 Task: Set the Layer B code rate for the ISDB-T reception parameter to 3/4.
Action: Mouse moved to (109, 14)
Screenshot: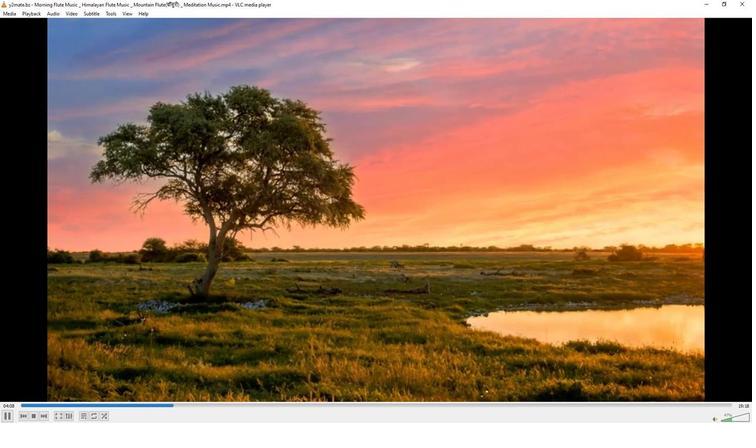
Action: Mouse pressed left at (109, 14)
Screenshot: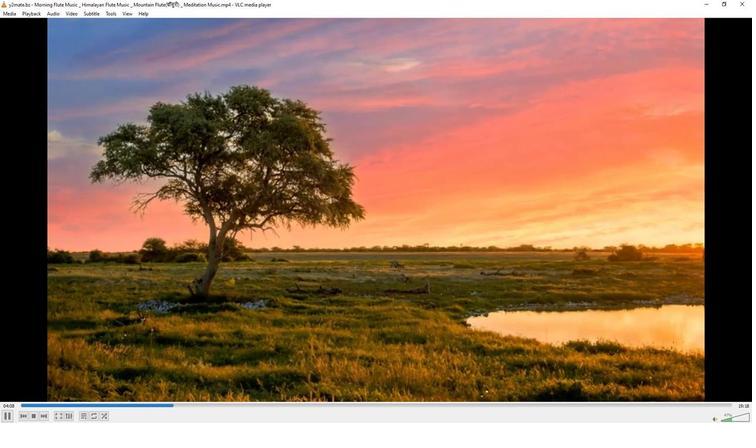 
Action: Mouse moved to (115, 103)
Screenshot: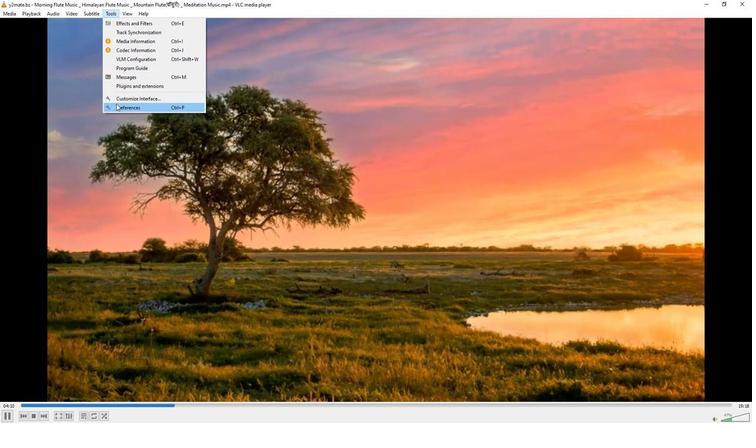 
Action: Mouse pressed left at (115, 103)
Screenshot: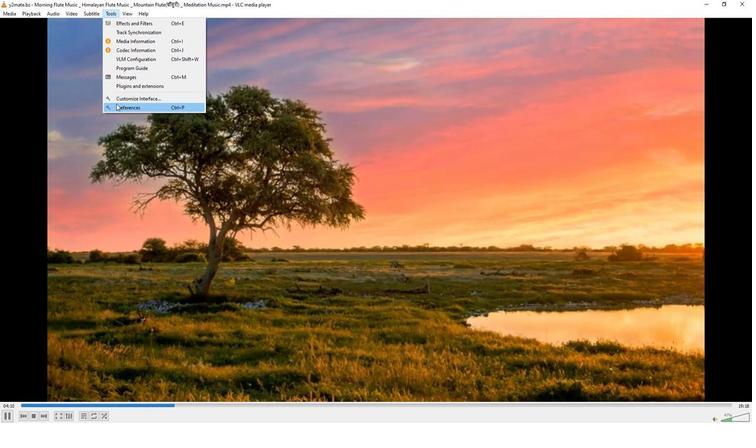 
Action: Mouse moved to (247, 345)
Screenshot: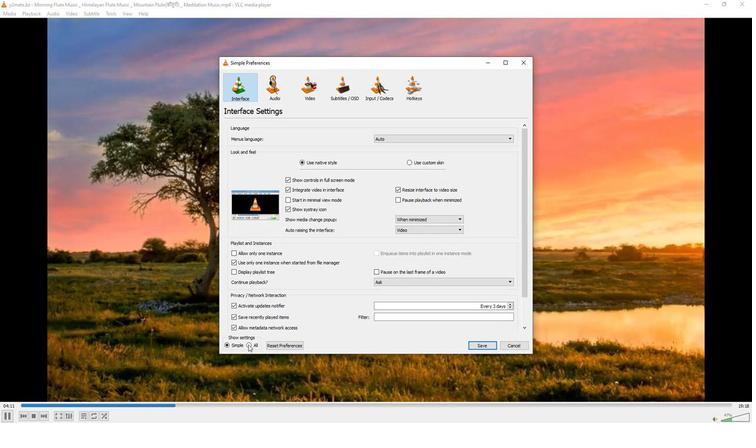 
Action: Mouse pressed left at (247, 345)
Screenshot: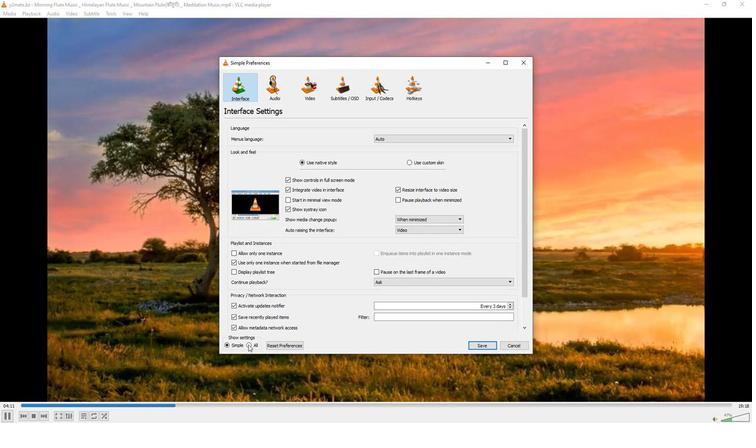 
Action: Mouse moved to (236, 211)
Screenshot: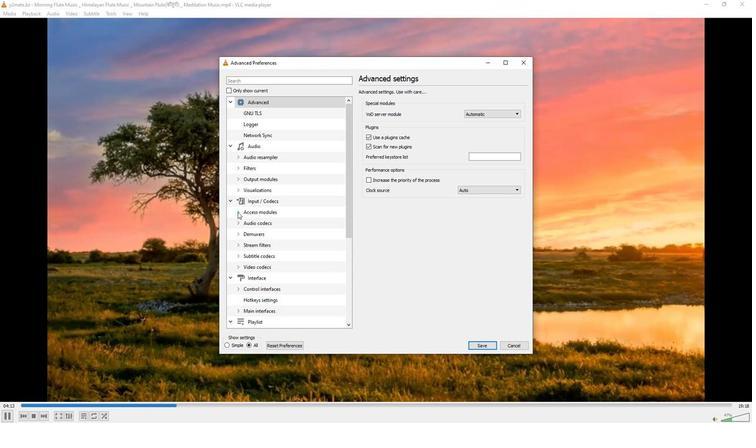 
Action: Mouse pressed left at (236, 211)
Screenshot: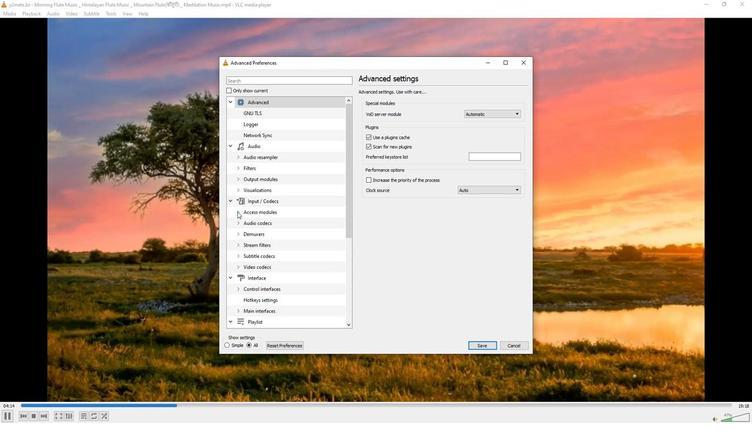 
Action: Mouse moved to (253, 277)
Screenshot: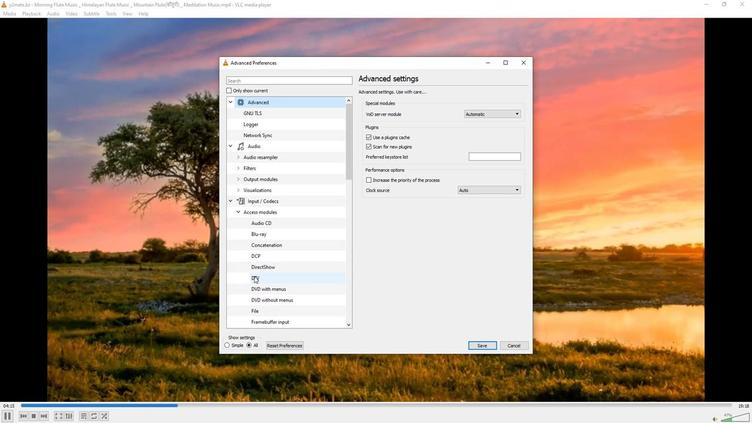 
Action: Mouse pressed left at (253, 277)
Screenshot: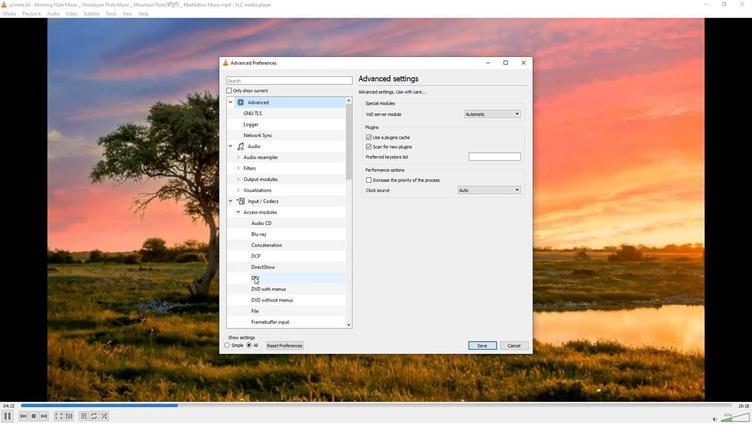 
Action: Mouse moved to (511, 310)
Screenshot: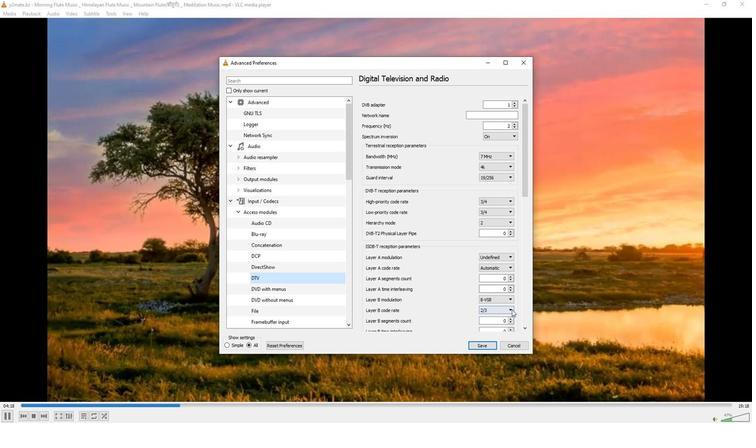 
Action: Mouse pressed left at (511, 310)
Screenshot: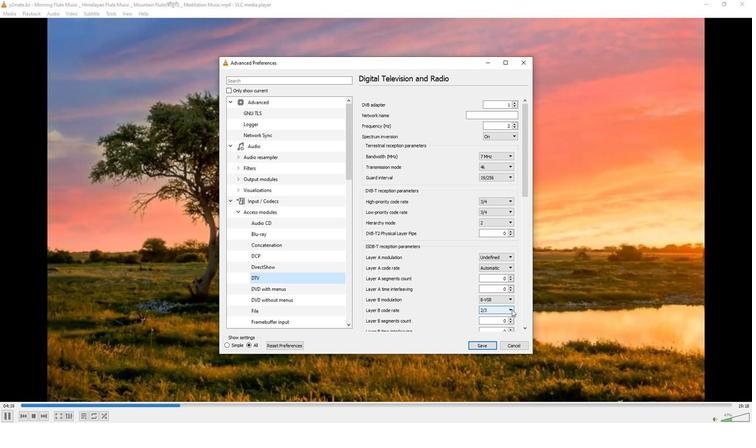
Action: Mouse moved to (495, 341)
Screenshot: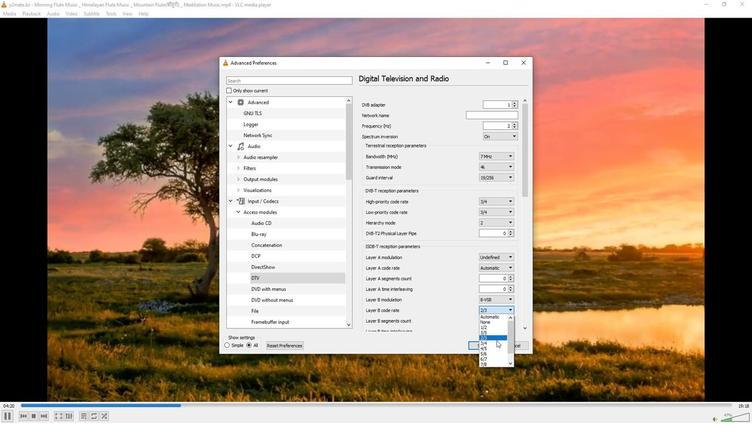 
Action: Mouse pressed left at (495, 341)
Screenshot: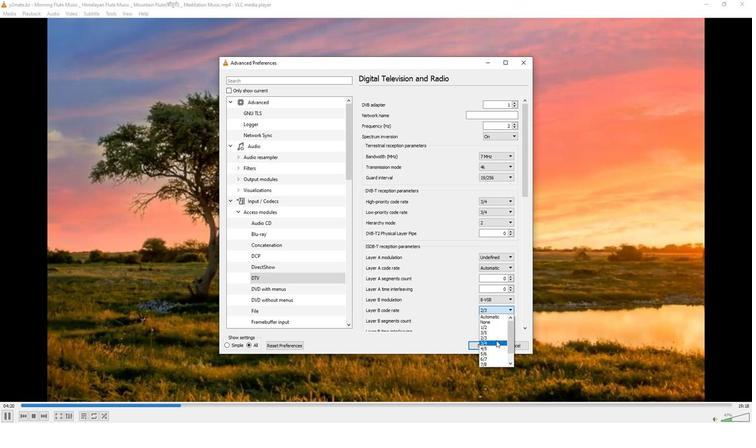 
Action: Mouse moved to (494, 341)
Screenshot: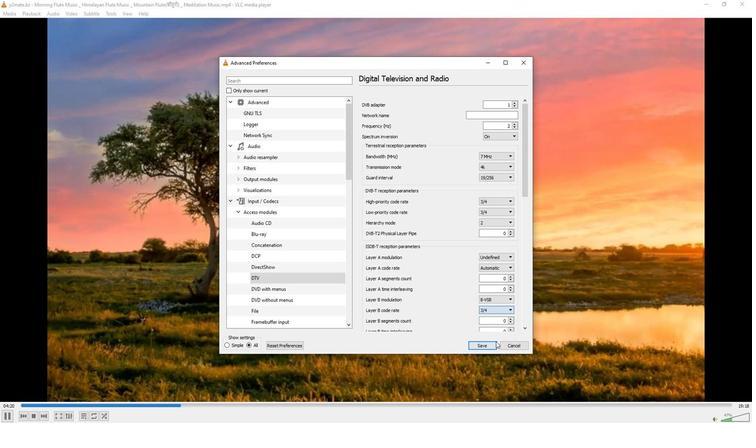 
